 Task: Go to the images section and react to  the images on the  page of Visa
Action: Mouse moved to (561, 33)
Screenshot: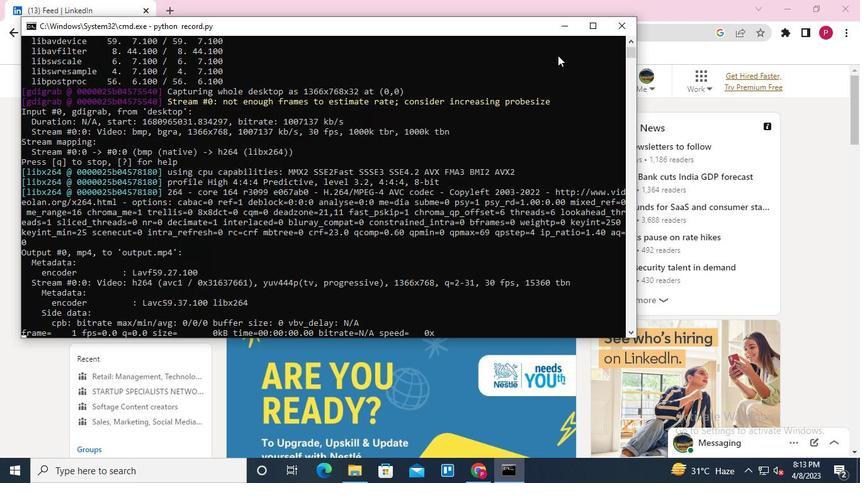 
Action: Mouse pressed left at (561, 33)
Screenshot: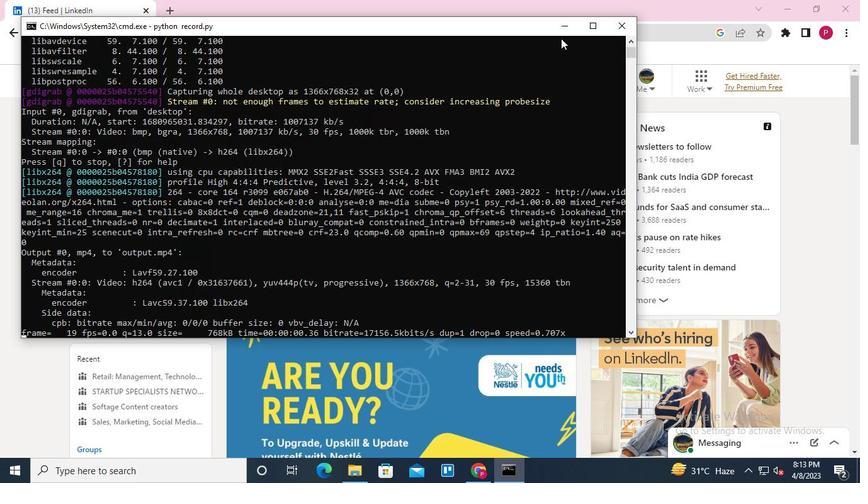 
Action: Mouse moved to (129, 85)
Screenshot: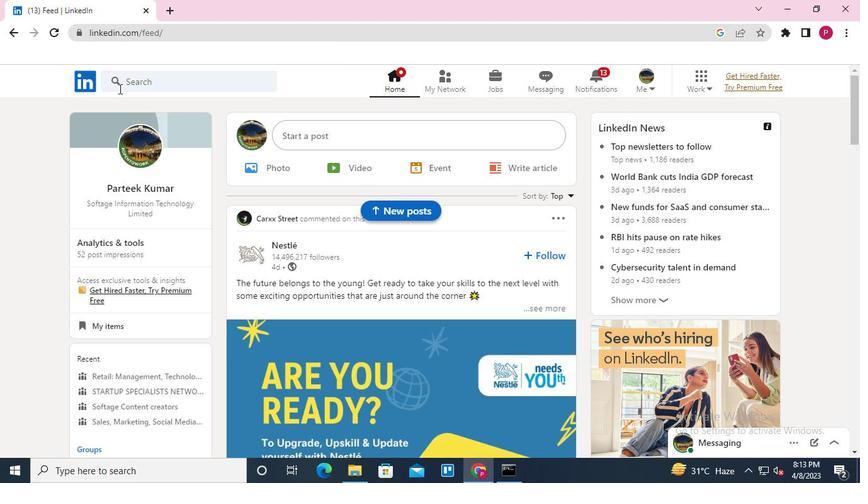 
Action: Mouse pressed left at (129, 85)
Screenshot: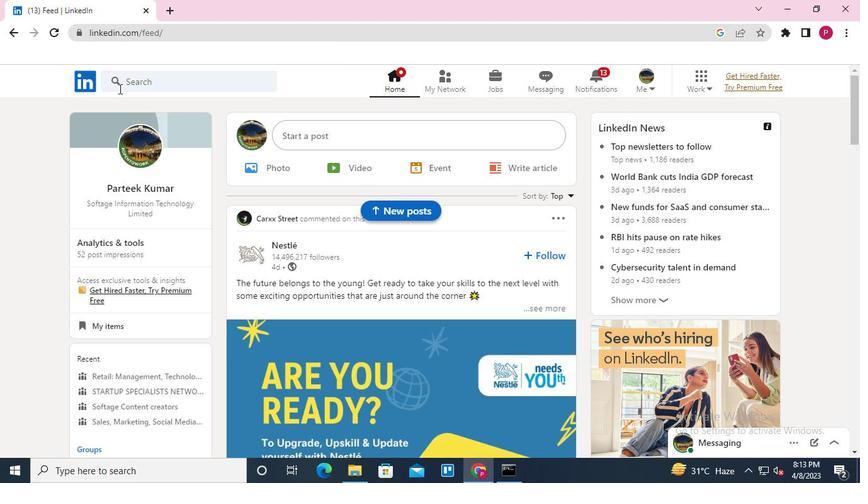 
Action: Mouse moved to (125, 141)
Screenshot: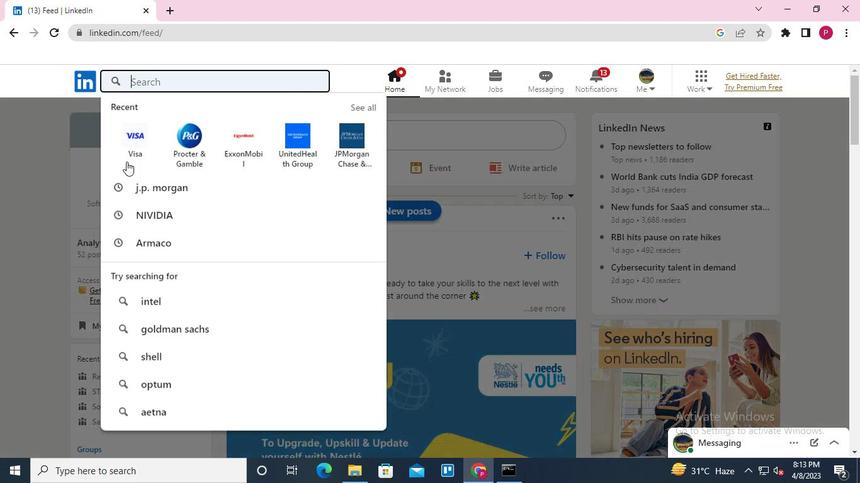
Action: Mouse pressed left at (125, 141)
Screenshot: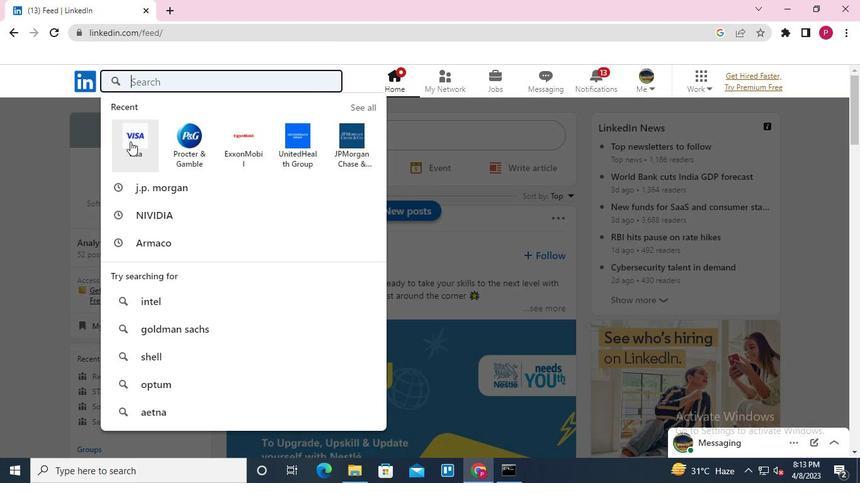 
Action: Mouse moved to (202, 148)
Screenshot: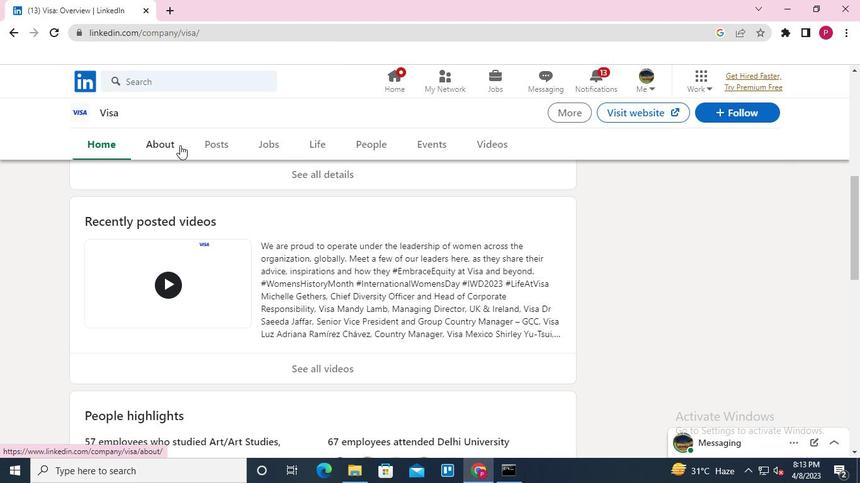 
Action: Mouse pressed left at (202, 148)
Screenshot: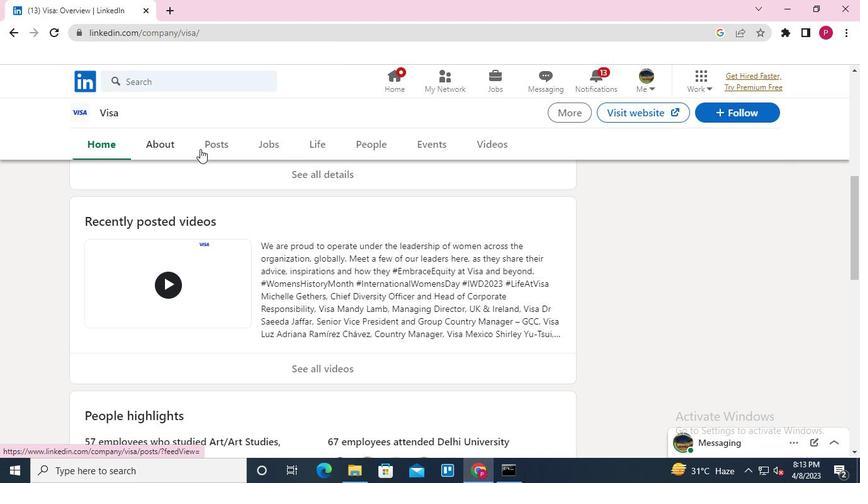 
Action: Mouse moved to (278, 212)
Screenshot: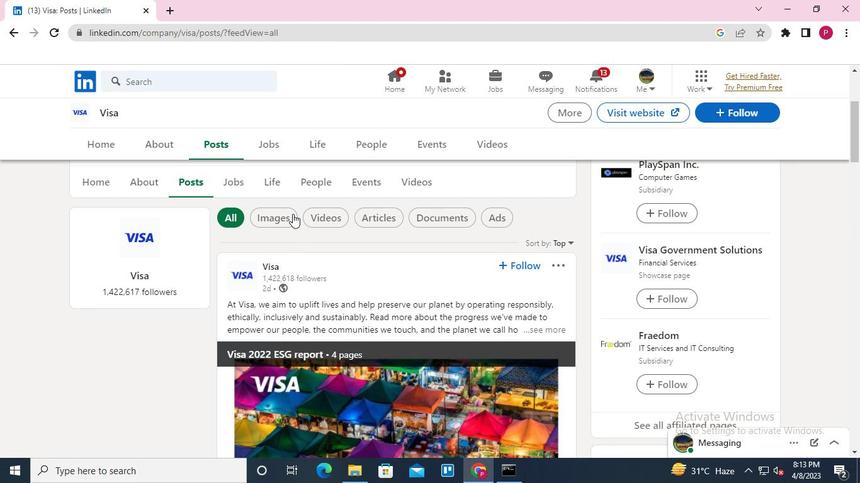 
Action: Mouse pressed left at (278, 212)
Screenshot: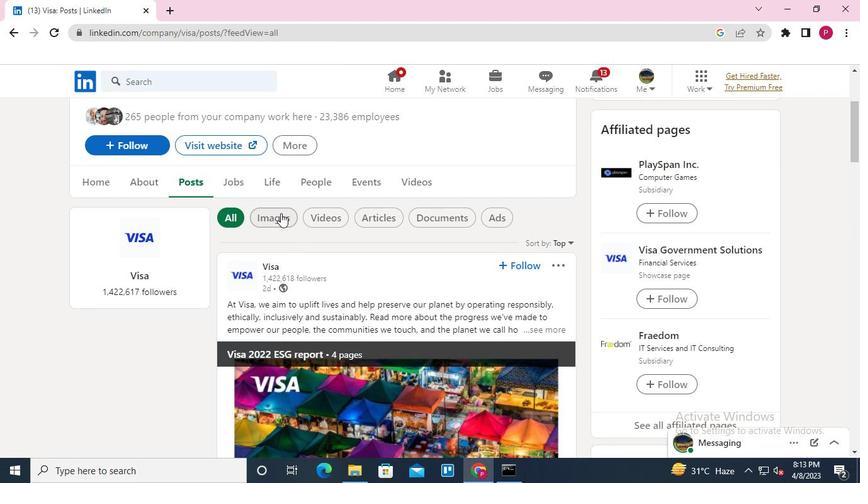
Action: Mouse moved to (236, 276)
Screenshot: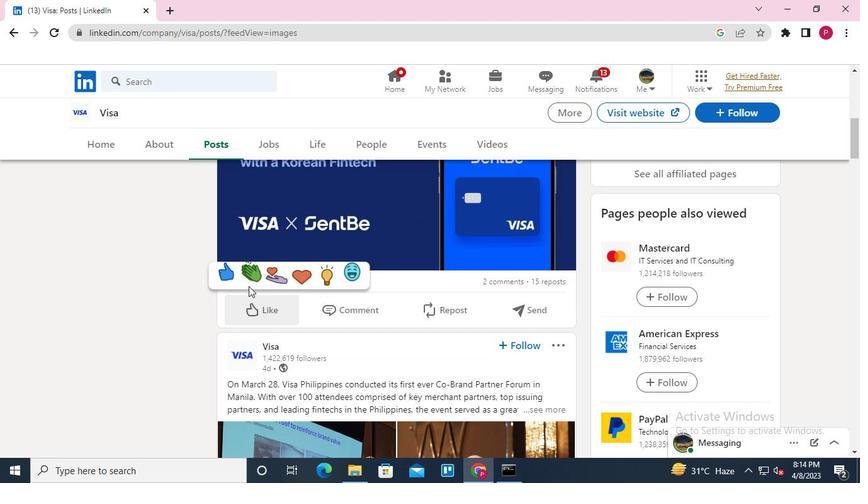 
Action: Mouse pressed left at (236, 276)
Screenshot: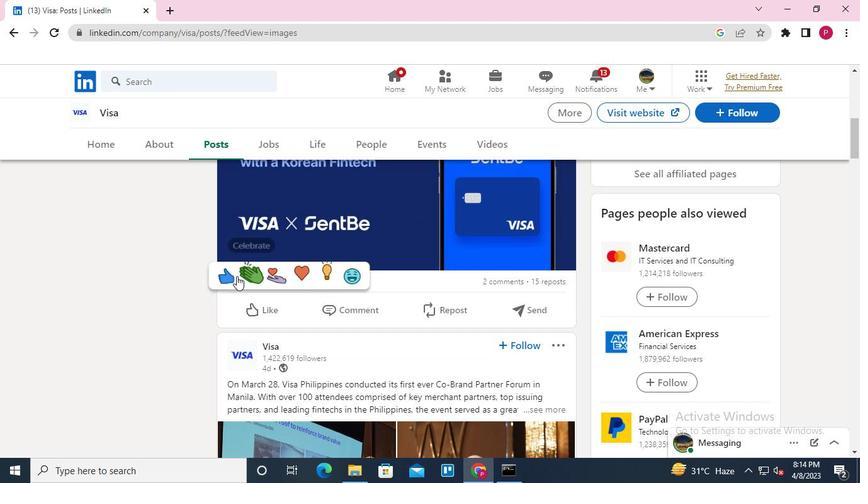 
Action: Mouse moved to (299, 326)
Screenshot: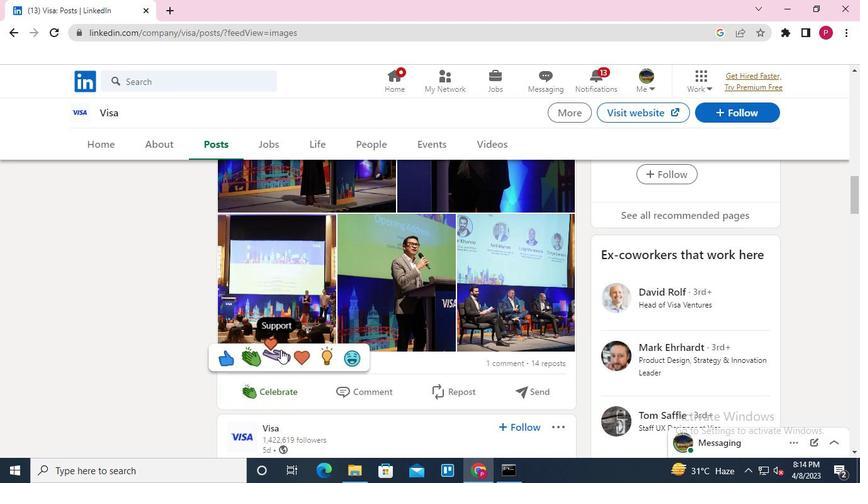 
Action: Keyboard Key.alt_l
Screenshot: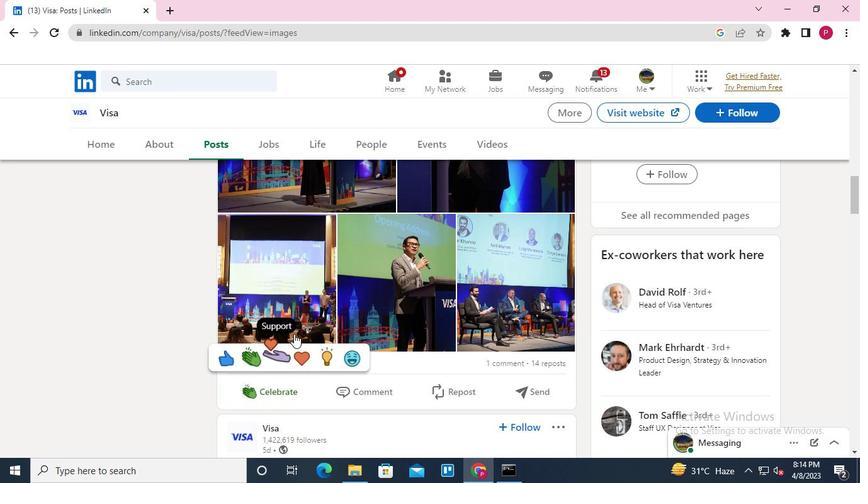 
Action: Keyboard Key.tab
Screenshot: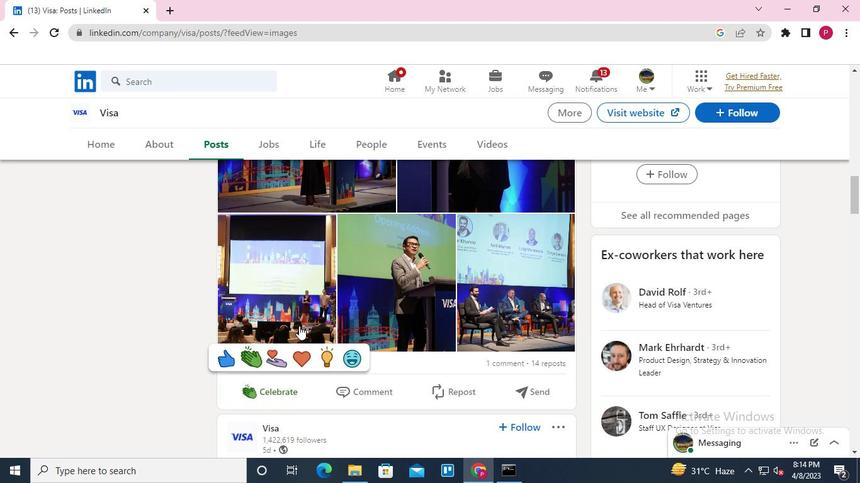 
Action: Mouse moved to (611, 27)
Screenshot: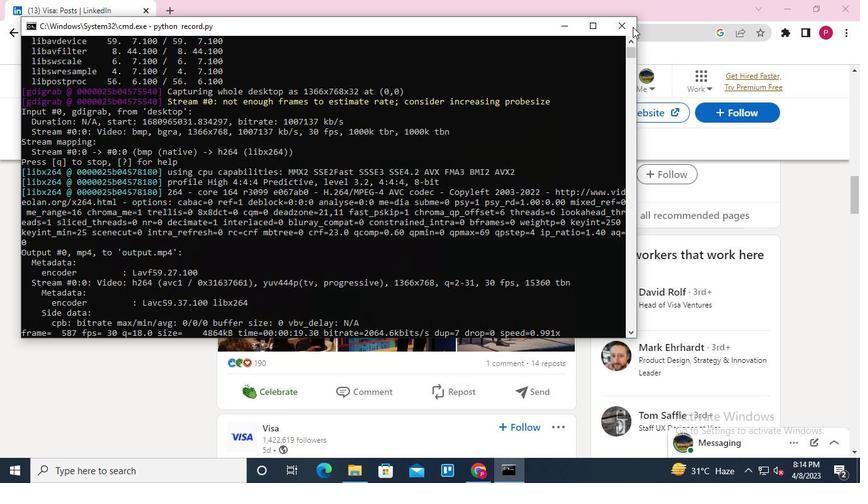 
Action: Mouse pressed left at (611, 27)
Screenshot: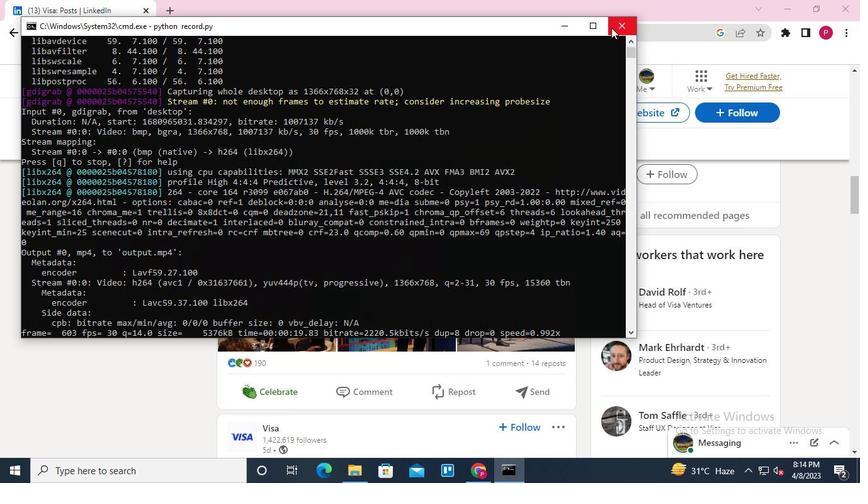 
Action: Mouse moved to (606, 30)
Screenshot: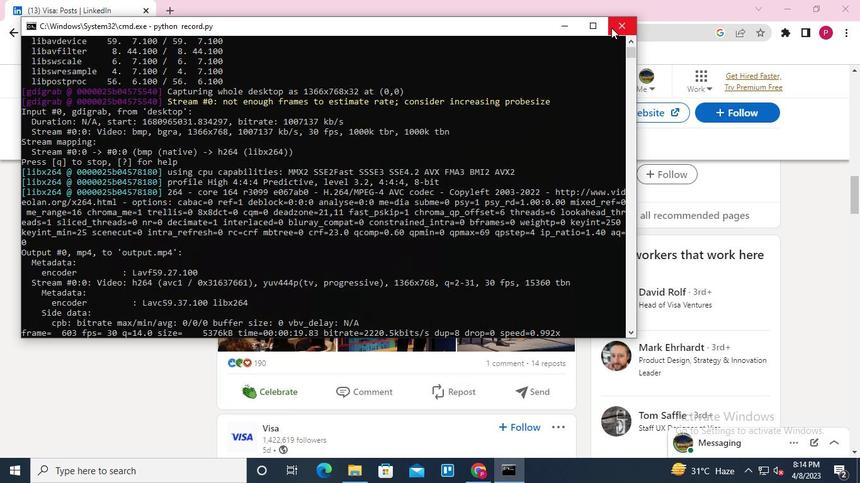 
